 Task: Write description "Content Writer at Google".
Action: Mouse moved to (393, 386)
Screenshot: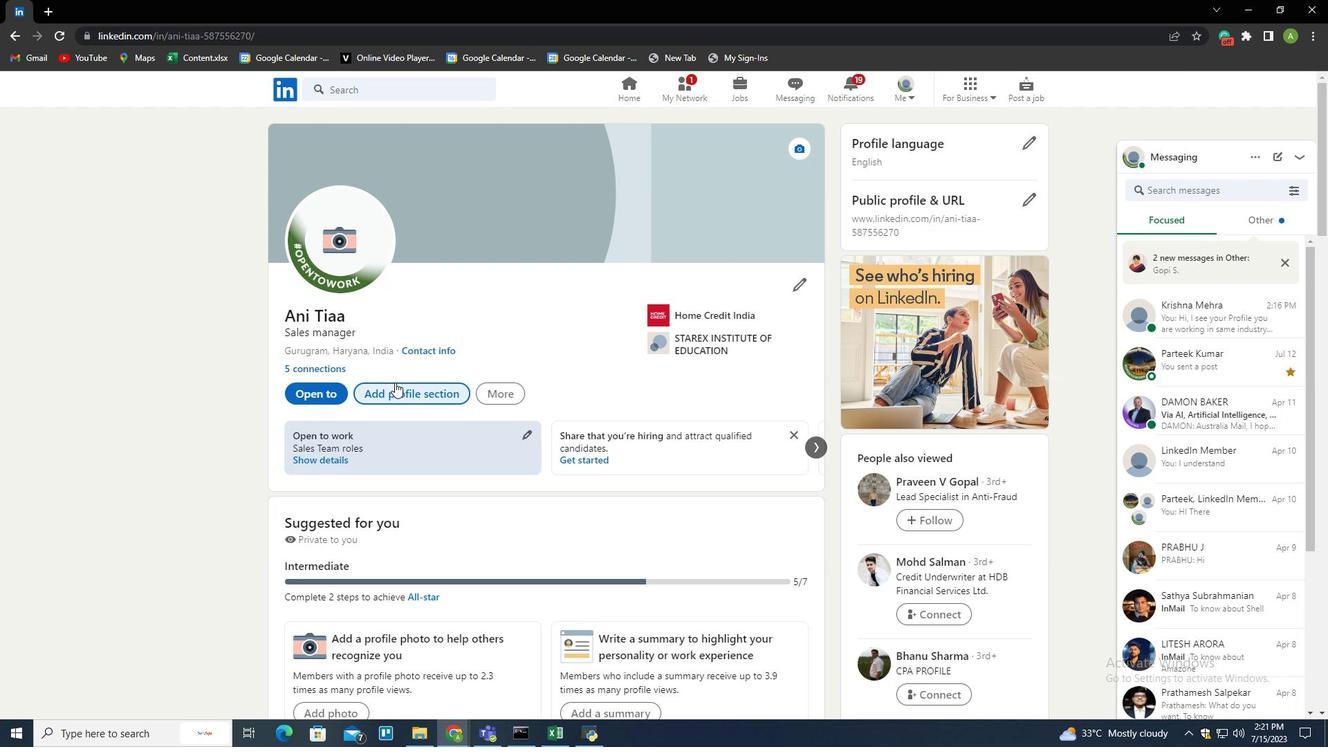 
Action: Mouse pressed left at (393, 386)
Screenshot: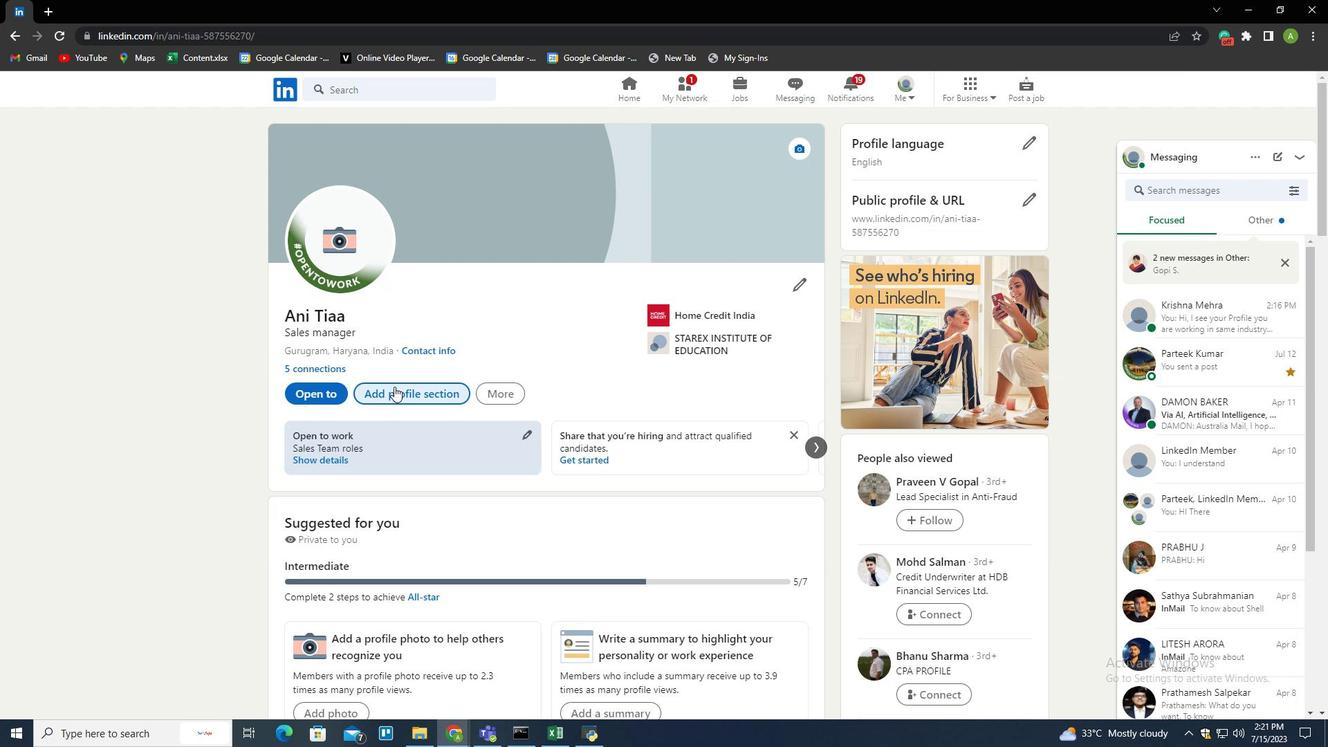 
Action: Mouse moved to (527, 311)
Screenshot: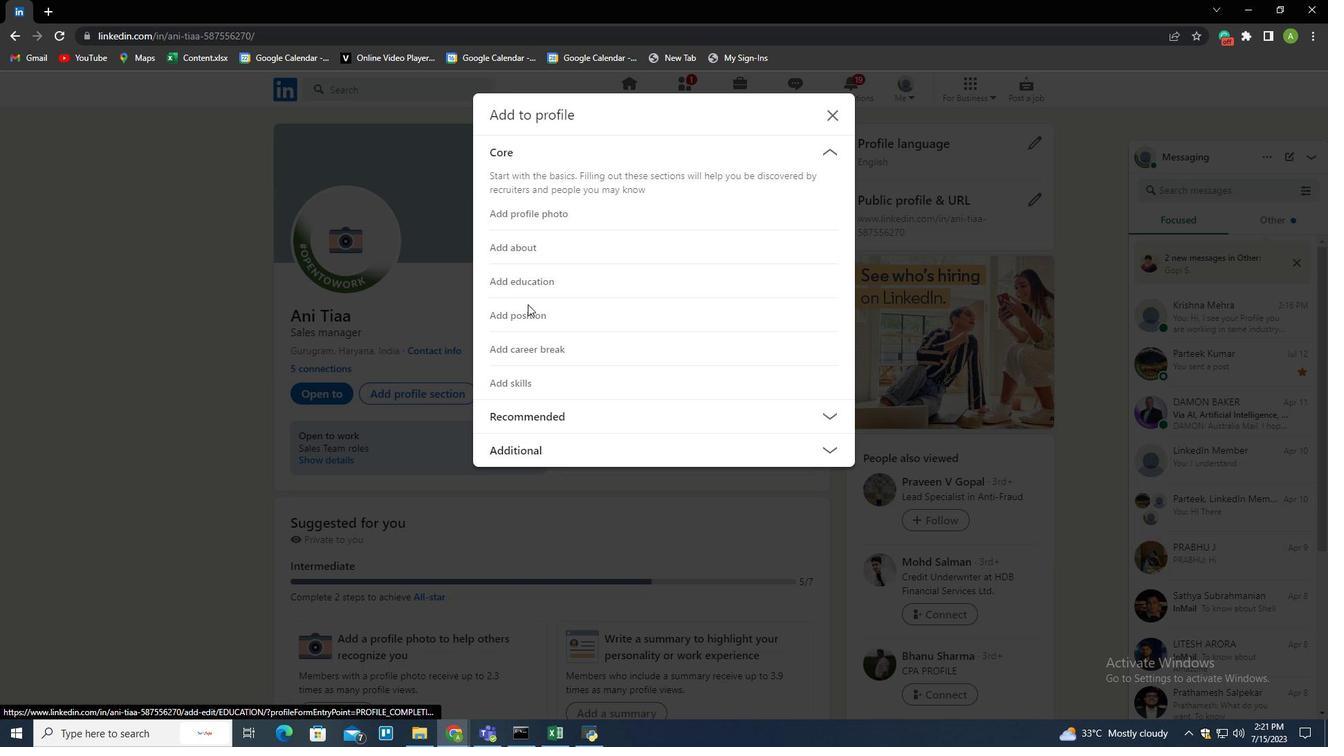 
Action: Mouse pressed left at (527, 311)
Screenshot: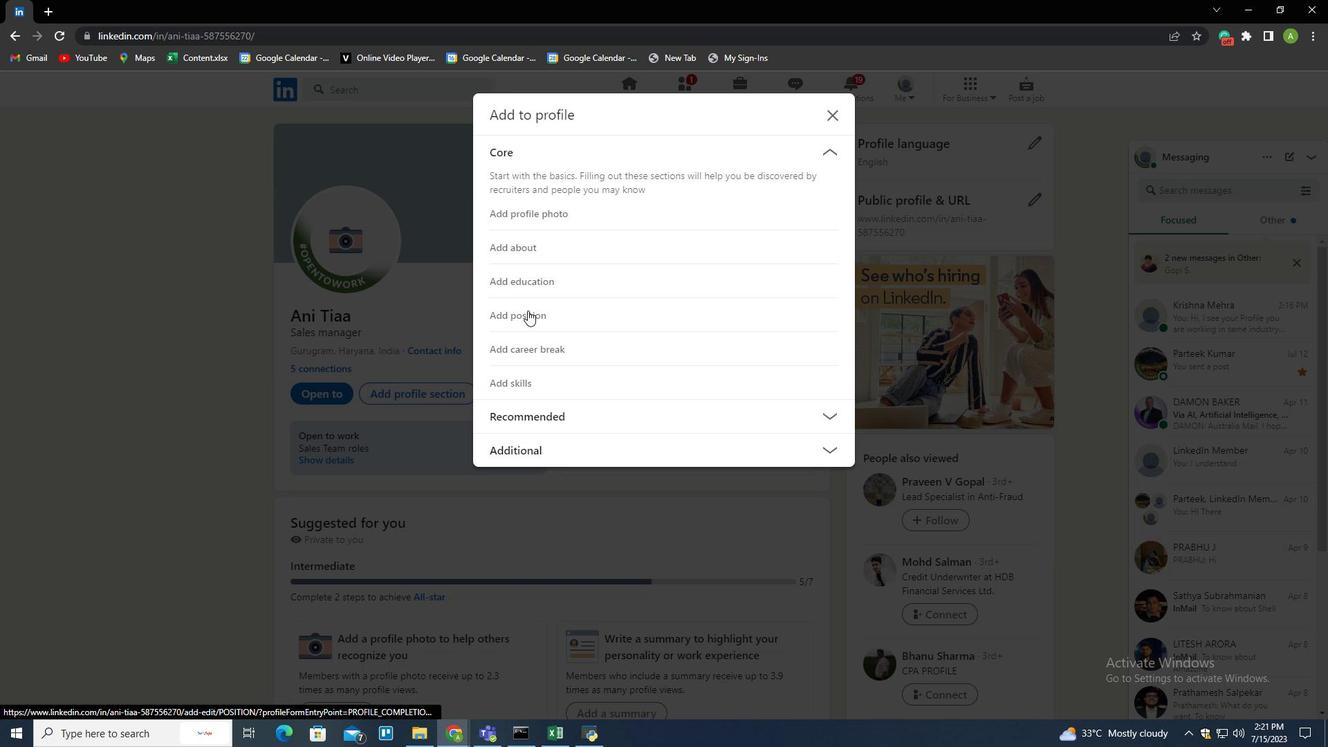 
Action: Mouse scrolled (527, 310) with delta (0, 0)
Screenshot: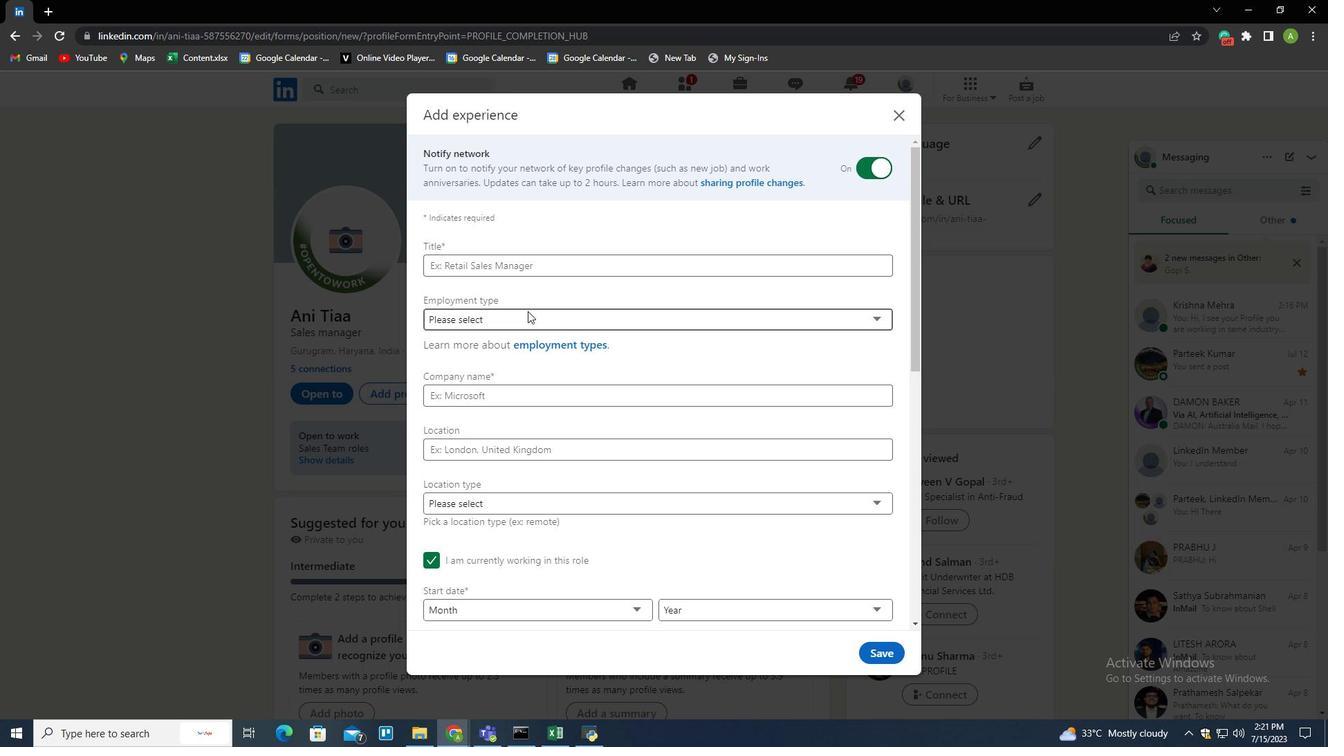 
Action: Mouse scrolled (527, 310) with delta (0, 0)
Screenshot: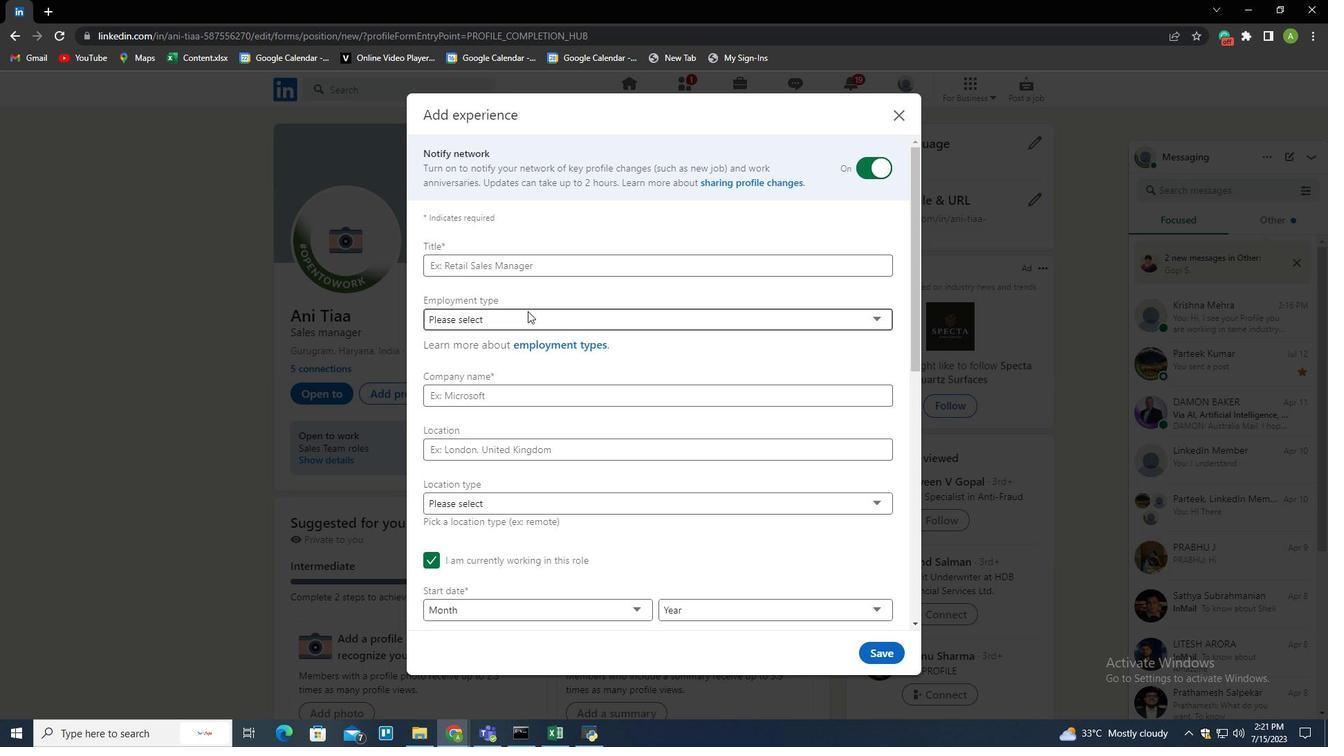 
Action: Mouse scrolled (527, 310) with delta (0, 0)
Screenshot: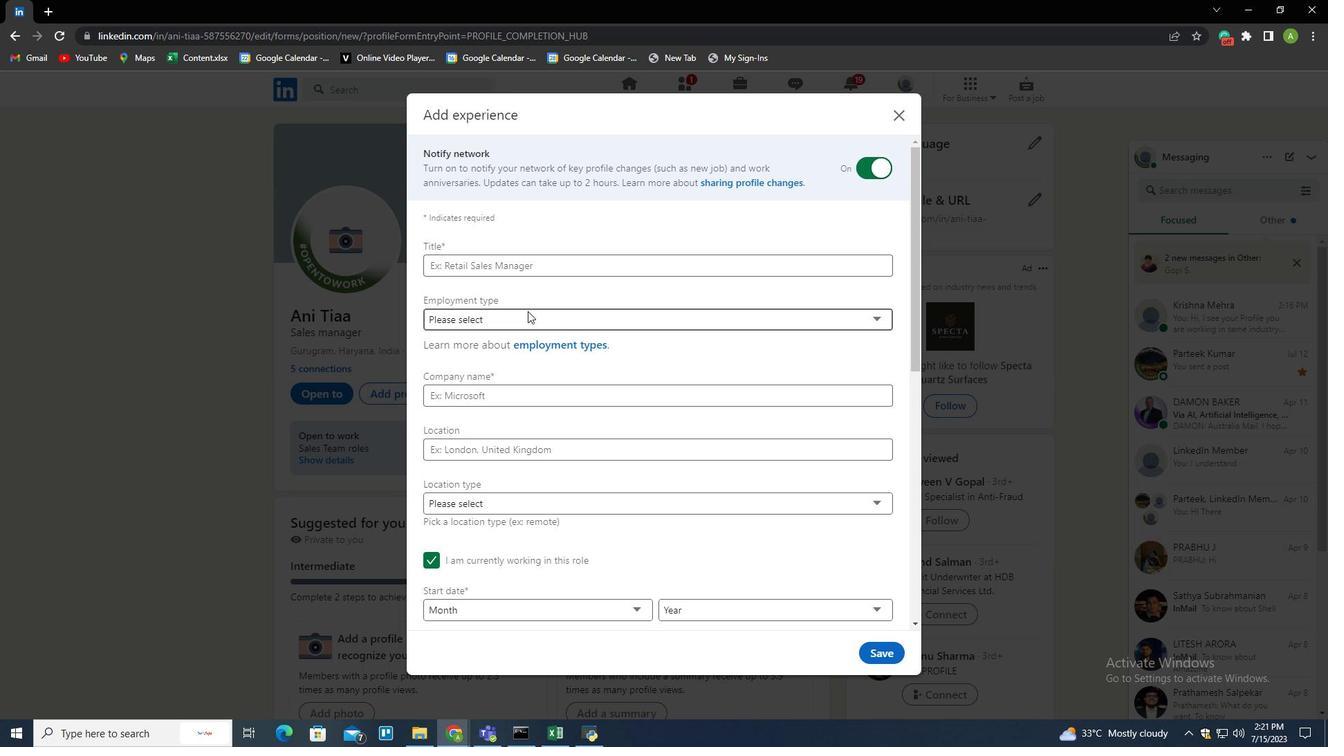 
Action: Mouse scrolled (527, 310) with delta (0, 0)
Screenshot: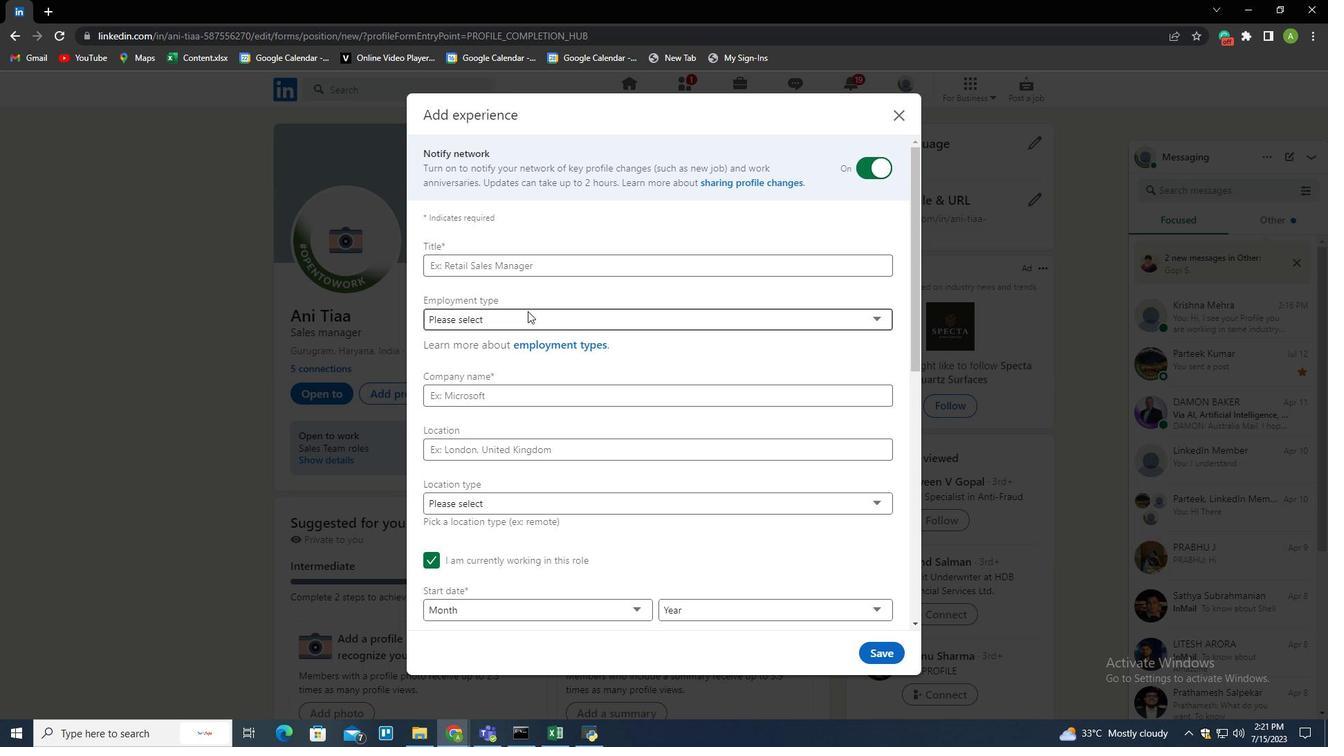 
Action: Mouse scrolled (527, 310) with delta (0, 0)
Screenshot: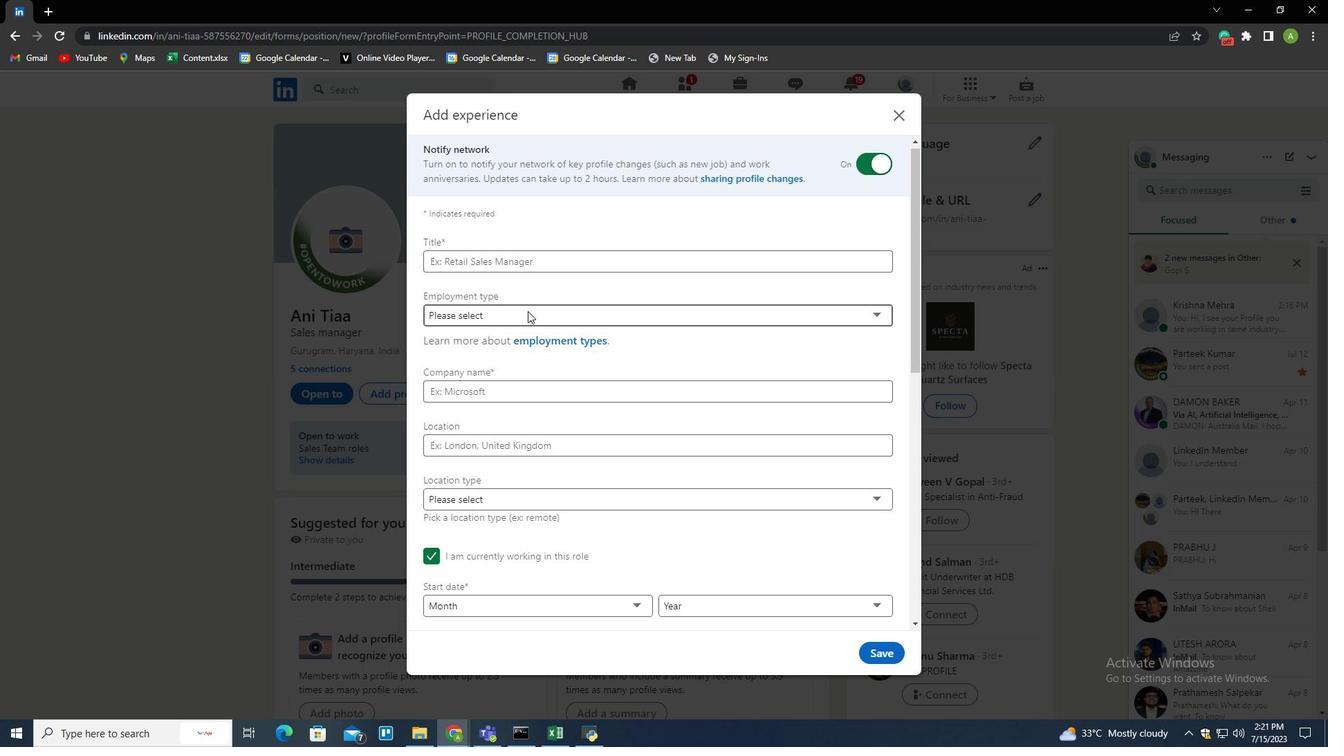
Action: Mouse scrolled (527, 310) with delta (0, 0)
Screenshot: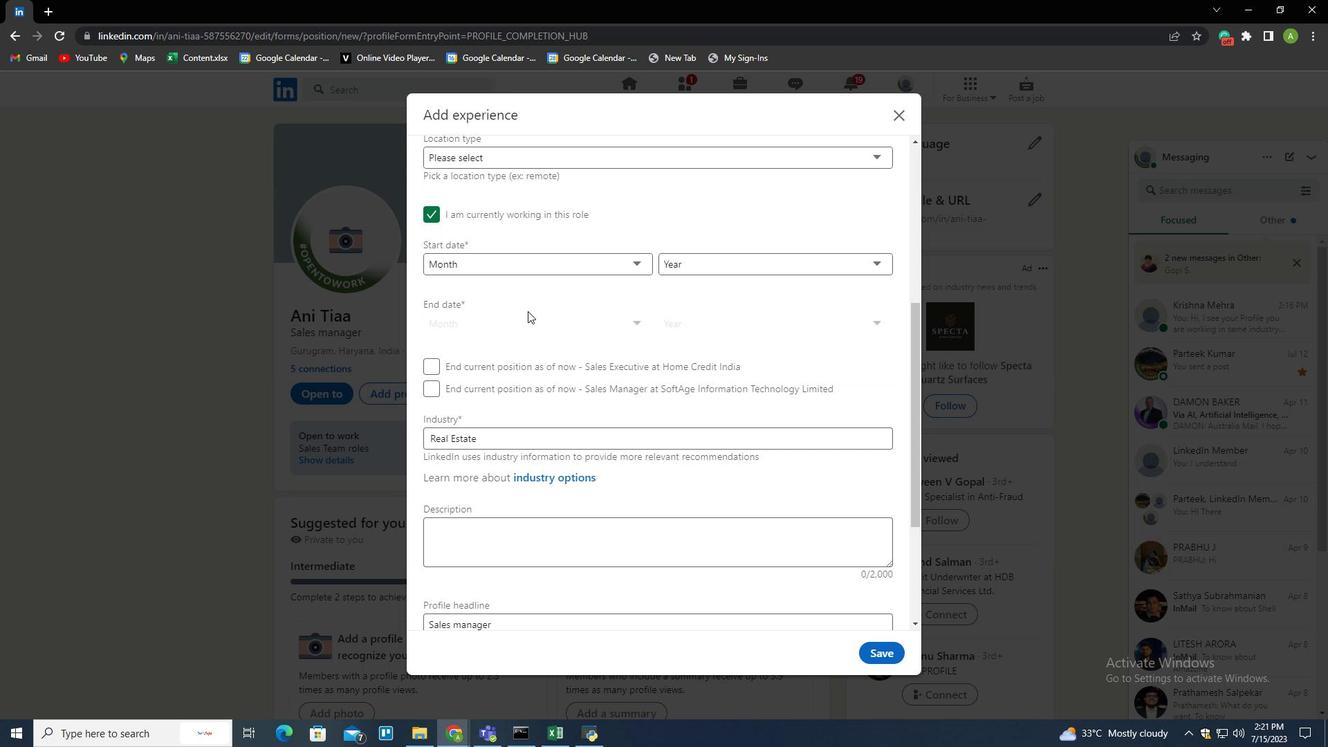 
Action: Mouse scrolled (527, 310) with delta (0, 0)
Screenshot: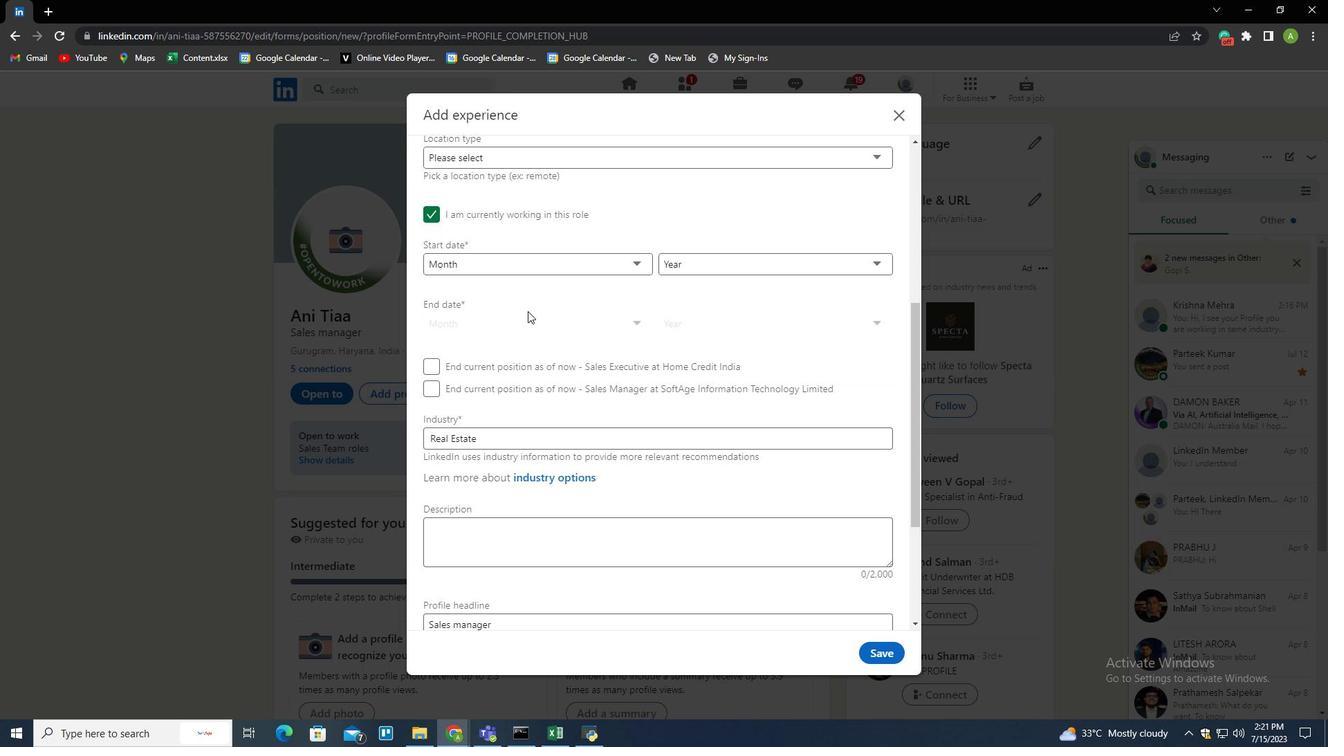 
Action: Mouse scrolled (527, 310) with delta (0, 0)
Screenshot: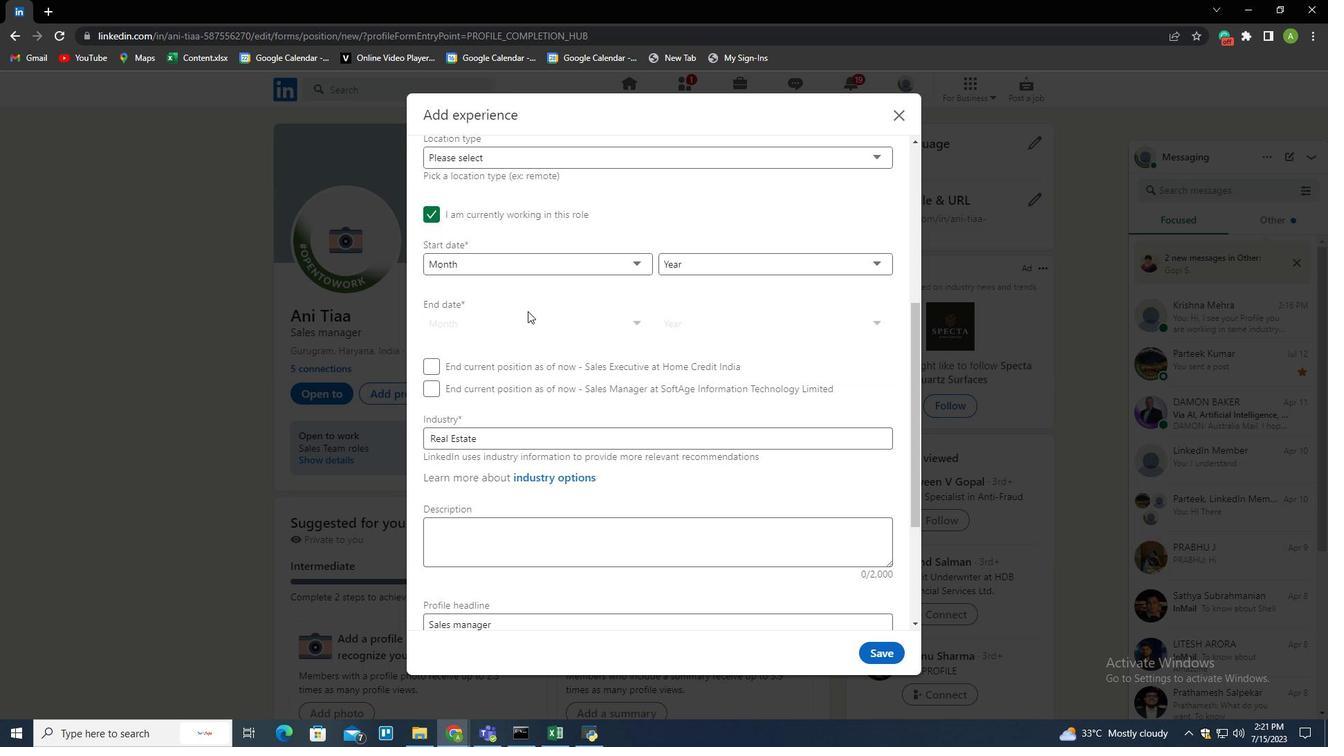 
Action: Mouse scrolled (527, 310) with delta (0, 0)
Screenshot: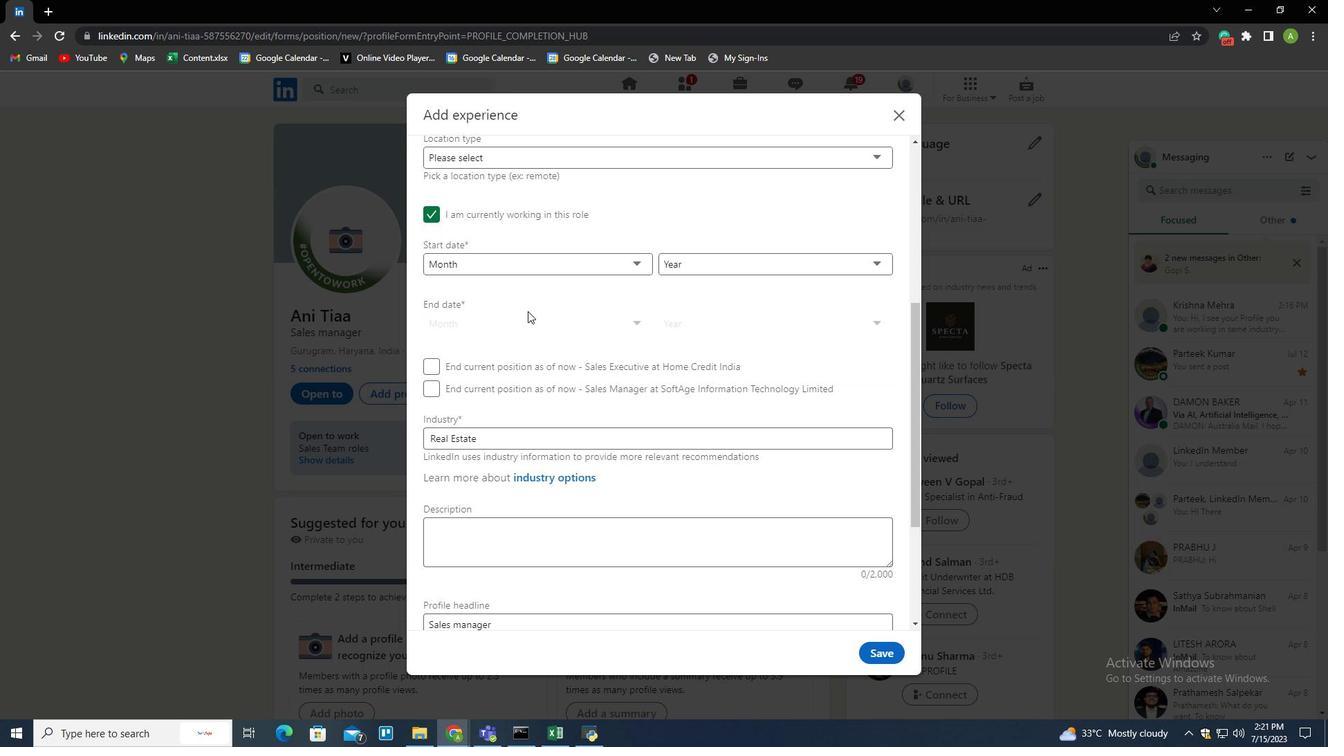 
Action: Mouse moved to (498, 345)
Screenshot: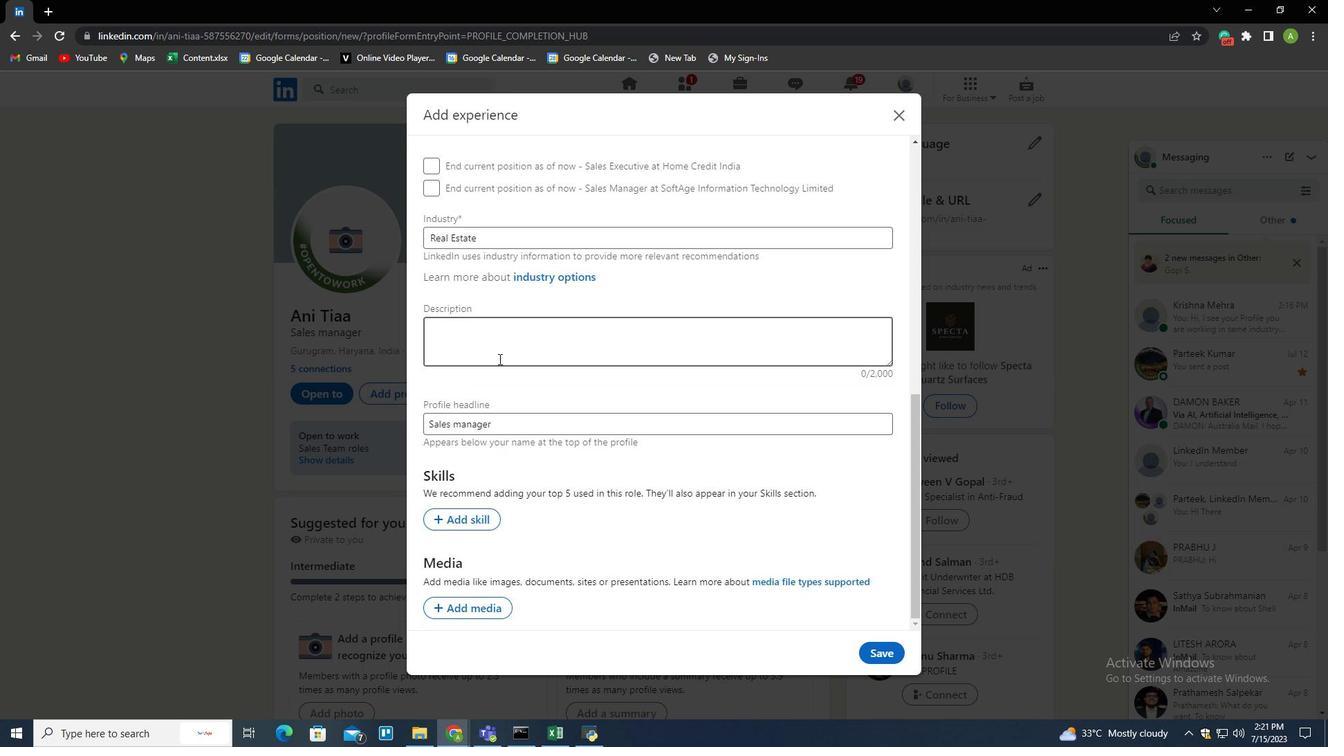
Action: Mouse pressed left at (498, 345)
Screenshot: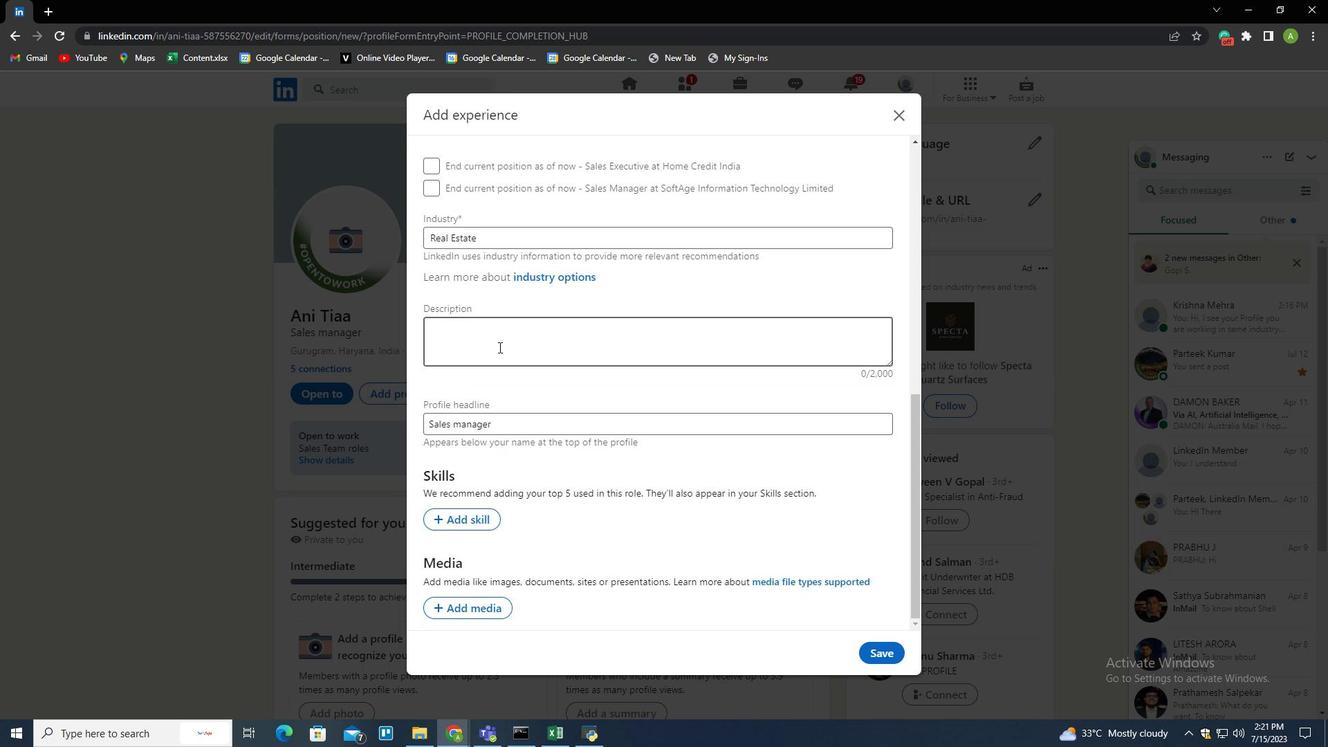 
Action: Key pressed <Key.shift>Content<Key.space><Key.shift>Writerat<Key.backspace><Key.backspace><Key.space>at<Key.space><Key.shift>Google
Screenshot: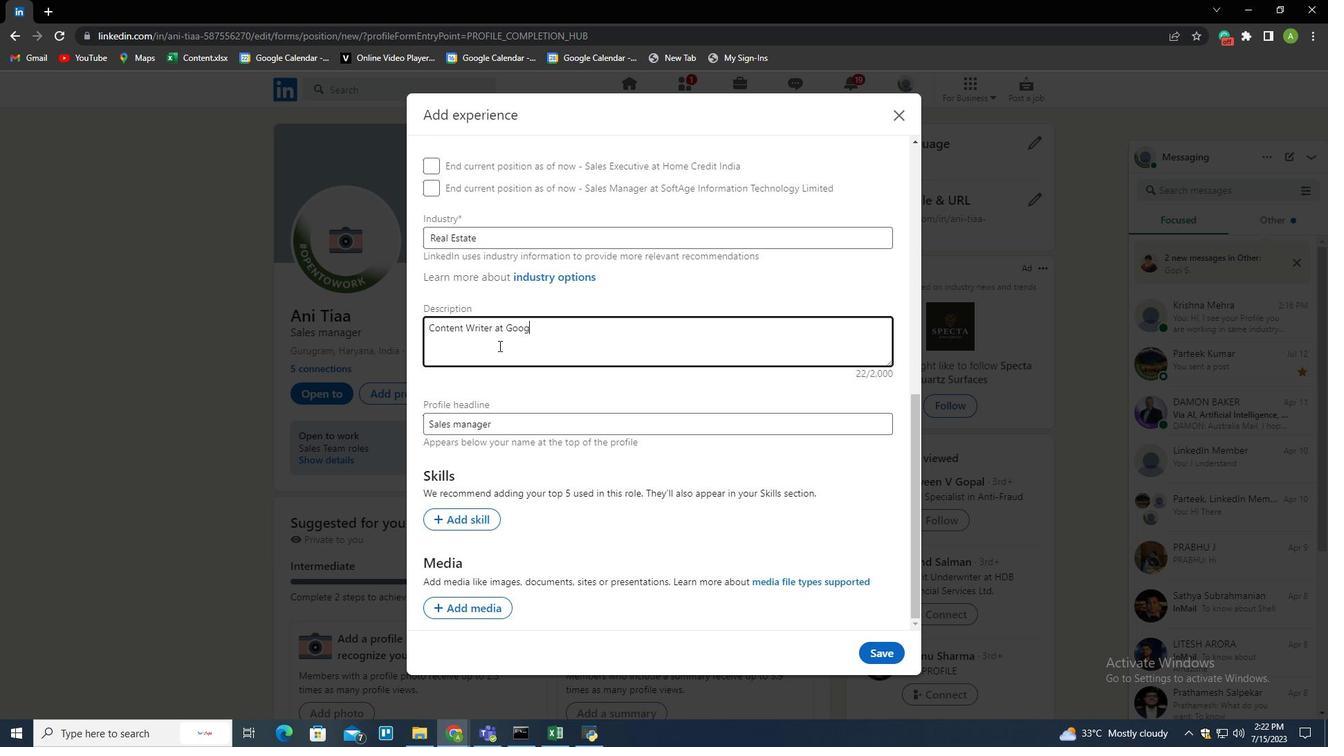 
Action: Mouse moved to (213, 473)
Screenshot: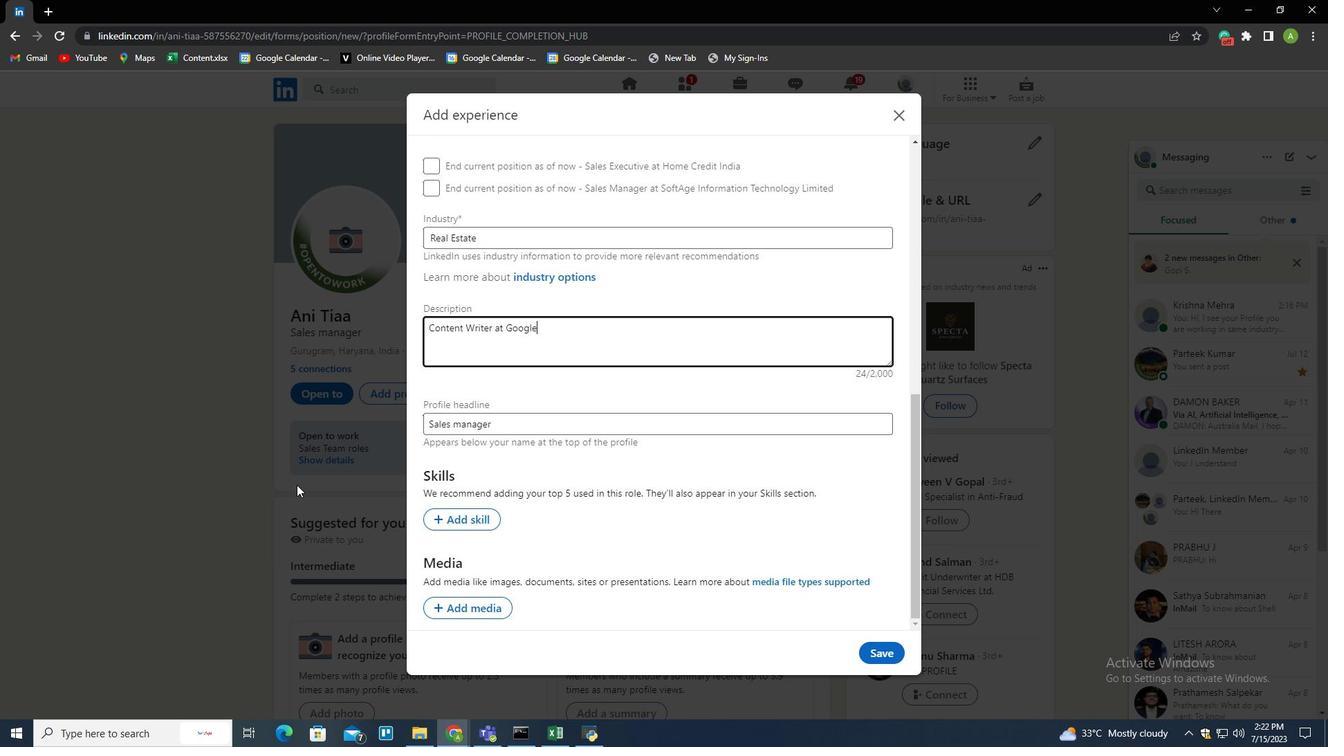 
